 Task: Add Acure Ultra Hydrating Argan & Pumpkin Conditioner to the cart.
Action: Mouse moved to (266, 137)
Screenshot: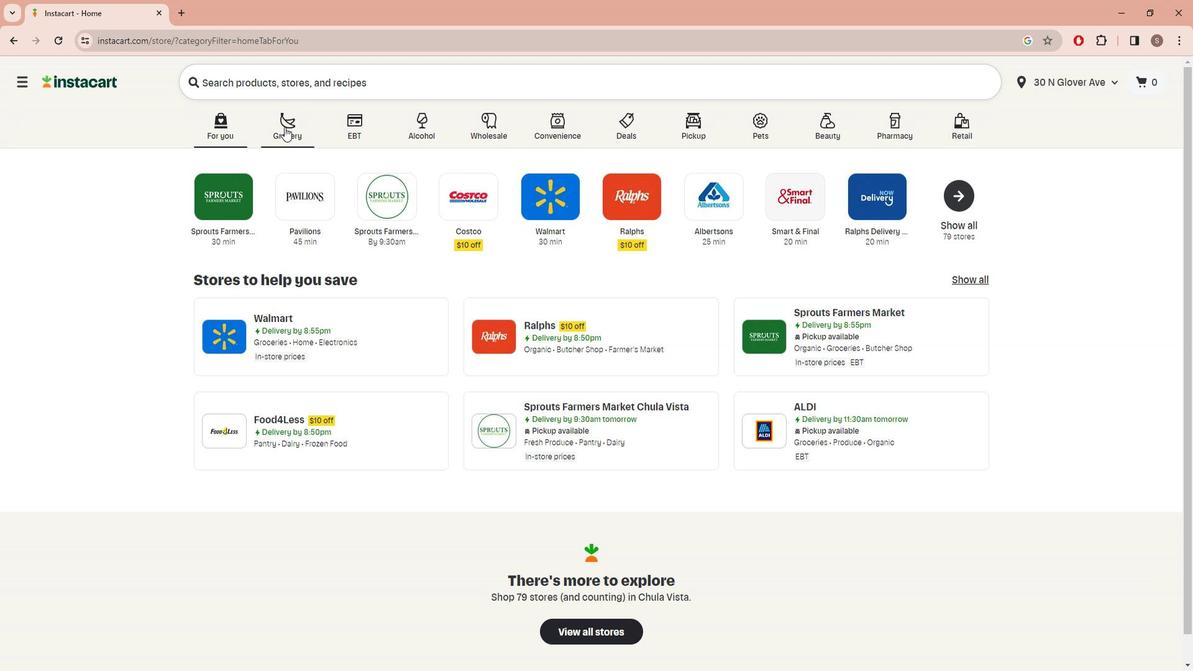 
Action: Mouse pressed left at (266, 137)
Screenshot: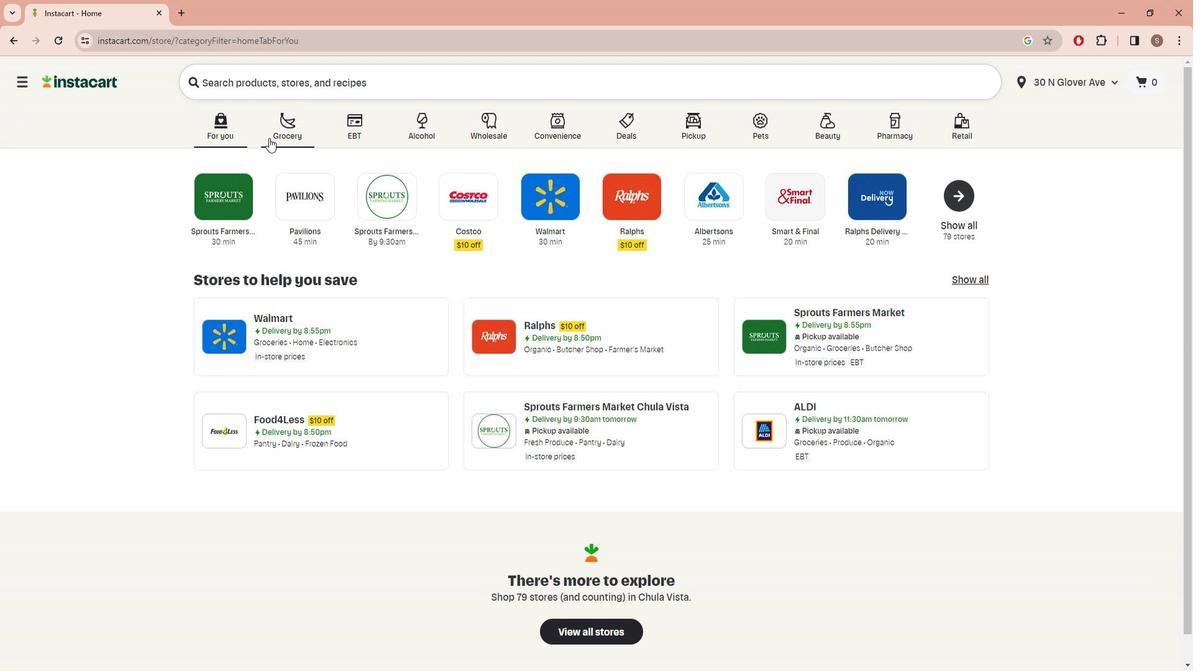 
Action: Mouse moved to (381, 379)
Screenshot: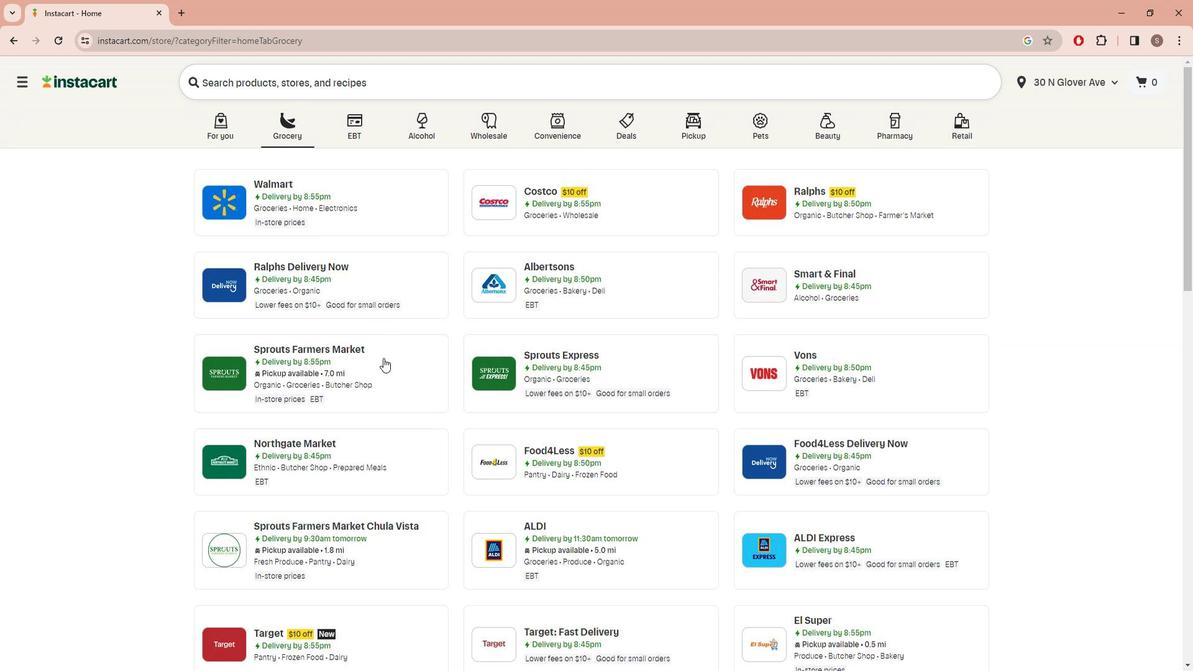 
Action: Mouse pressed left at (381, 379)
Screenshot: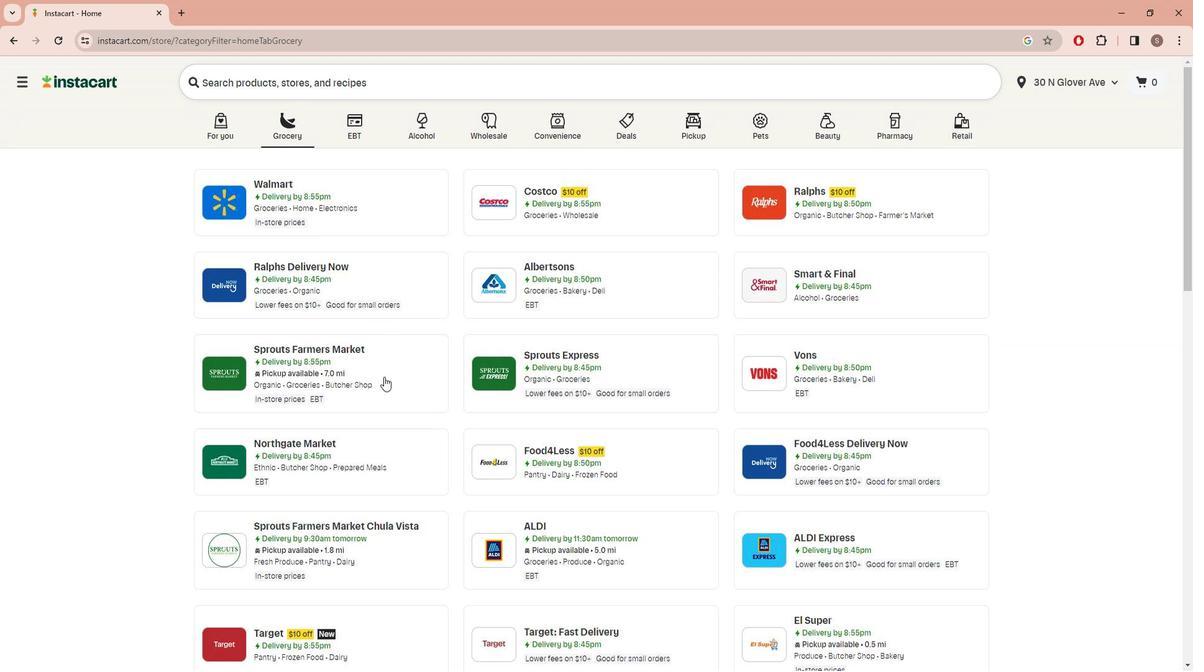 
Action: Mouse moved to (27, 388)
Screenshot: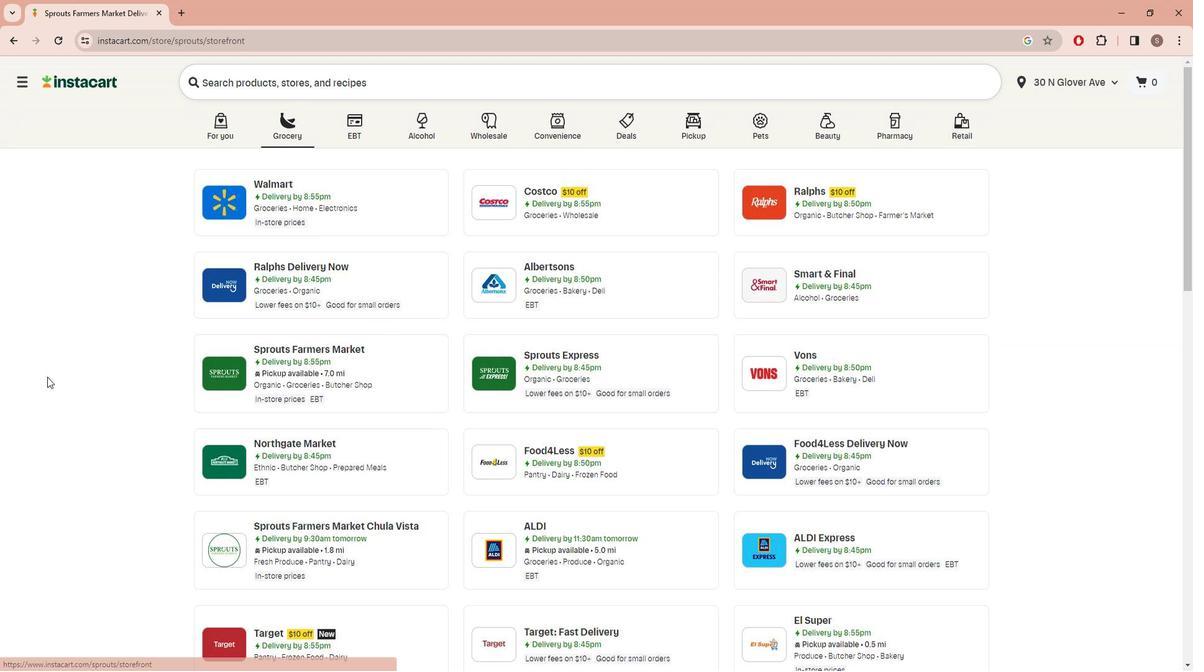 
Action: Mouse scrolled (27, 388) with delta (0, 0)
Screenshot: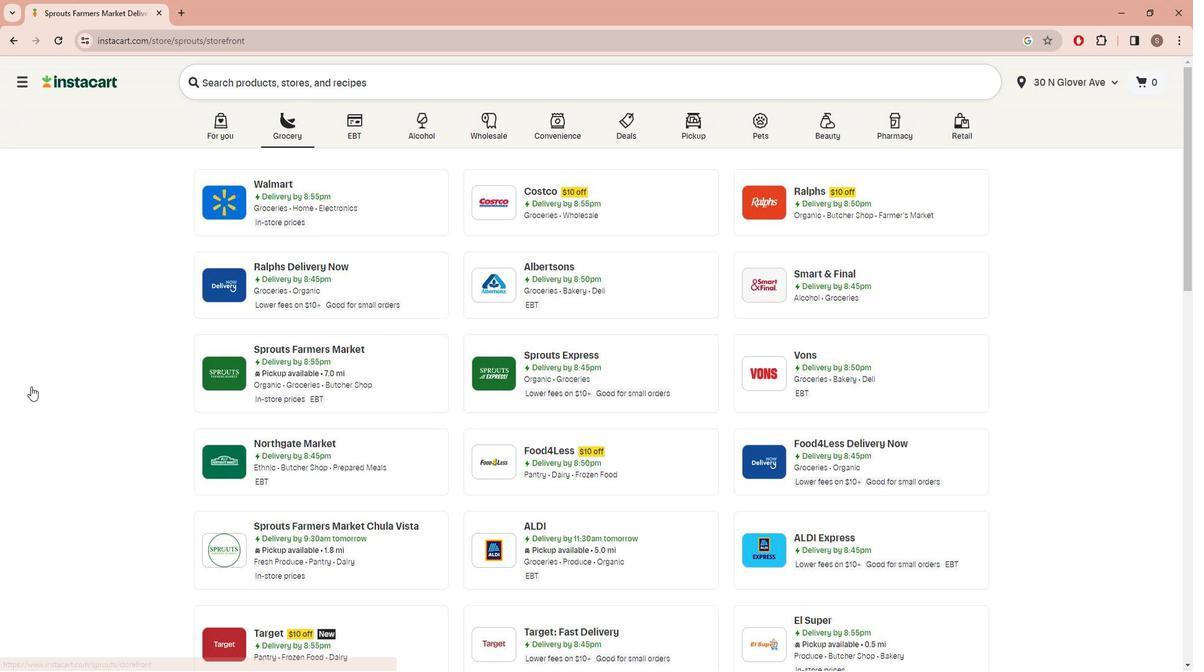 
Action: Mouse scrolled (27, 388) with delta (0, 0)
Screenshot: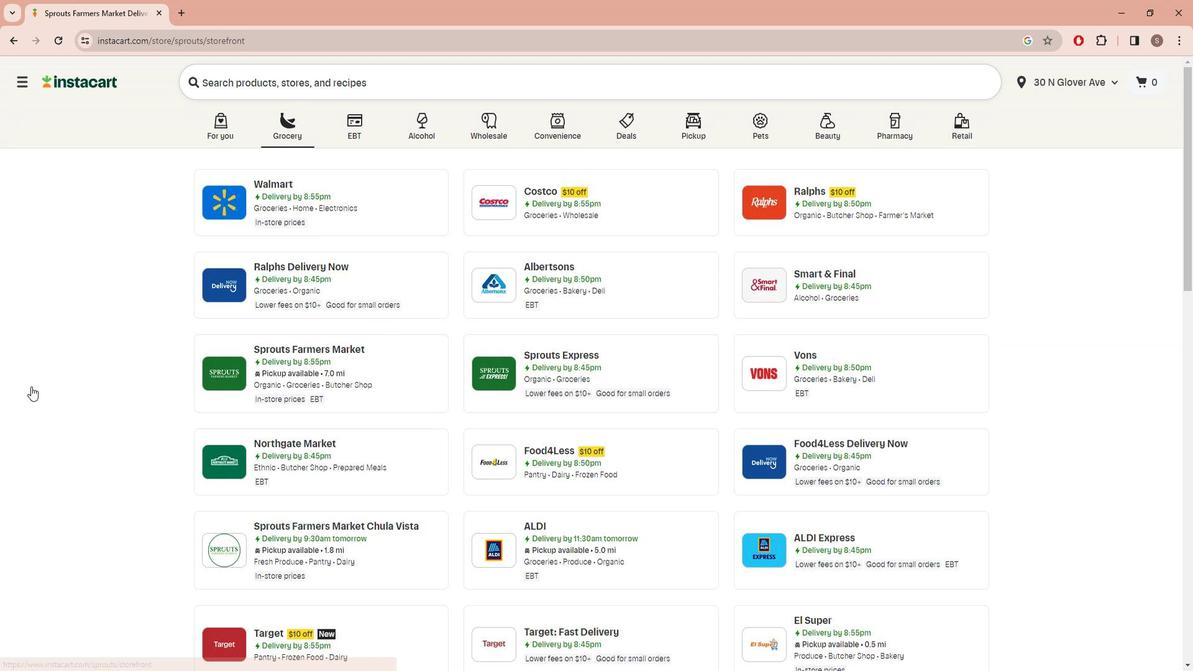 
Action: Mouse scrolled (27, 388) with delta (0, 0)
Screenshot: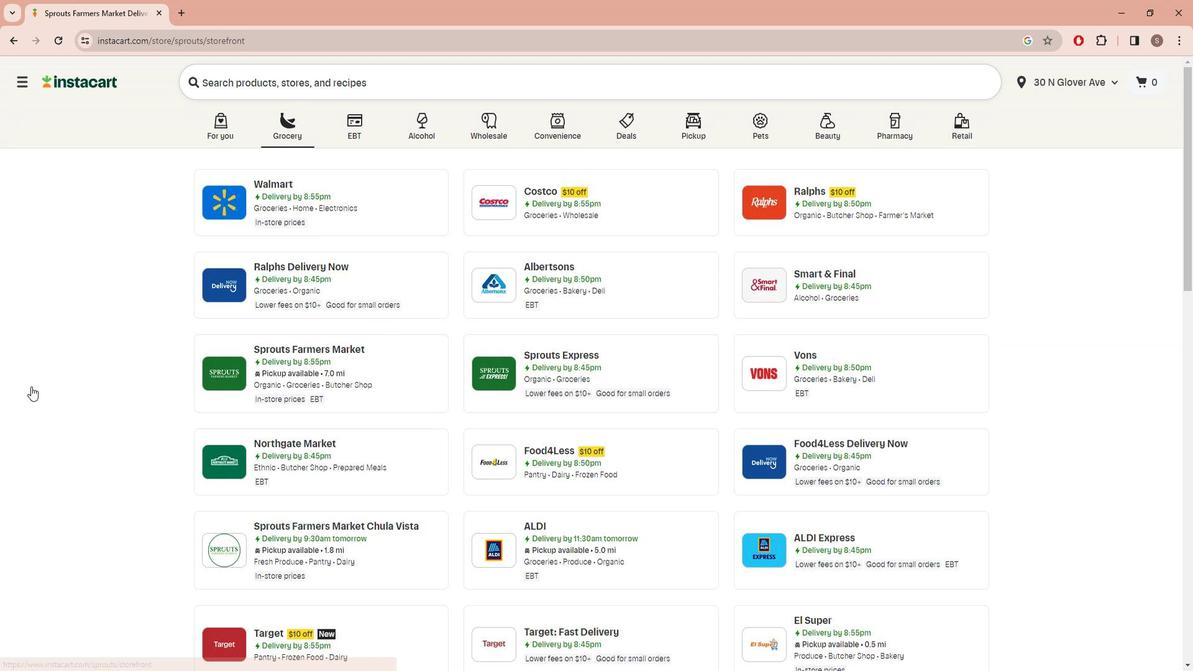 
Action: Mouse scrolled (27, 388) with delta (0, 0)
Screenshot: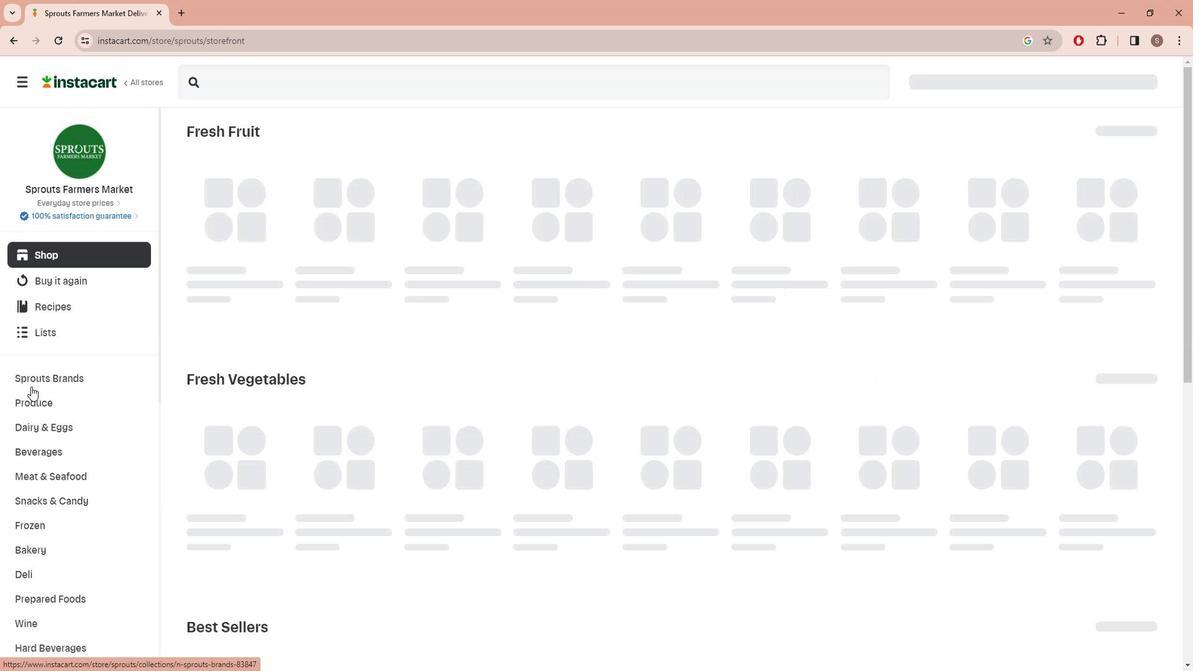 
Action: Mouse scrolled (27, 388) with delta (0, 0)
Screenshot: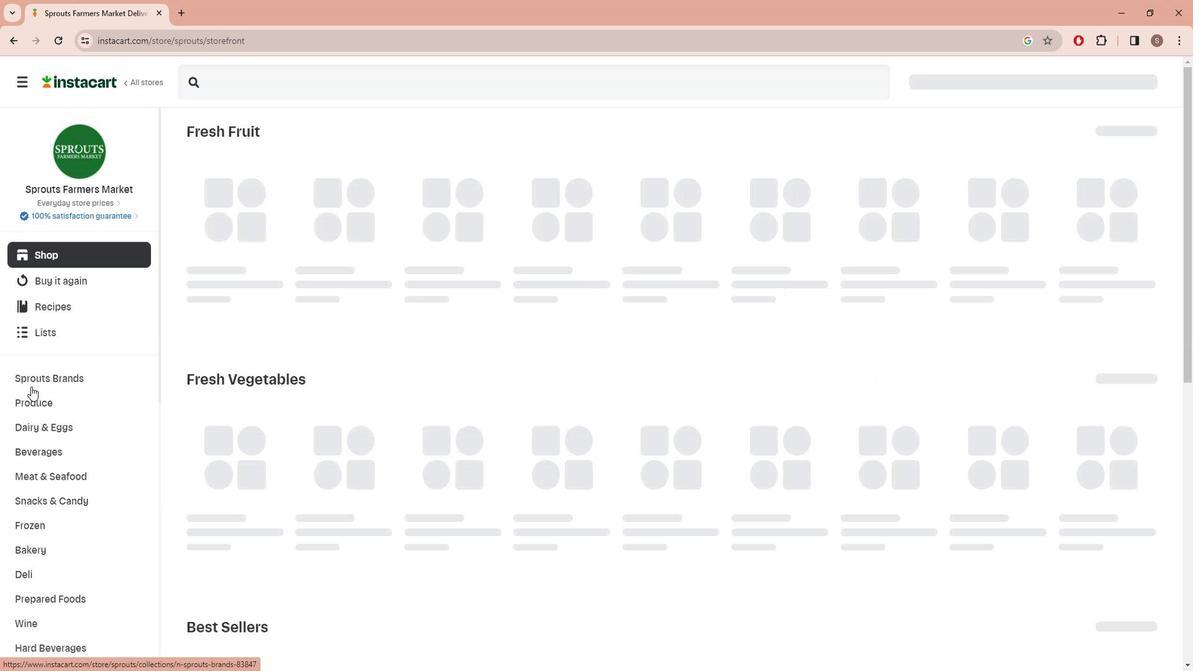 
Action: Mouse scrolled (27, 388) with delta (0, 0)
Screenshot: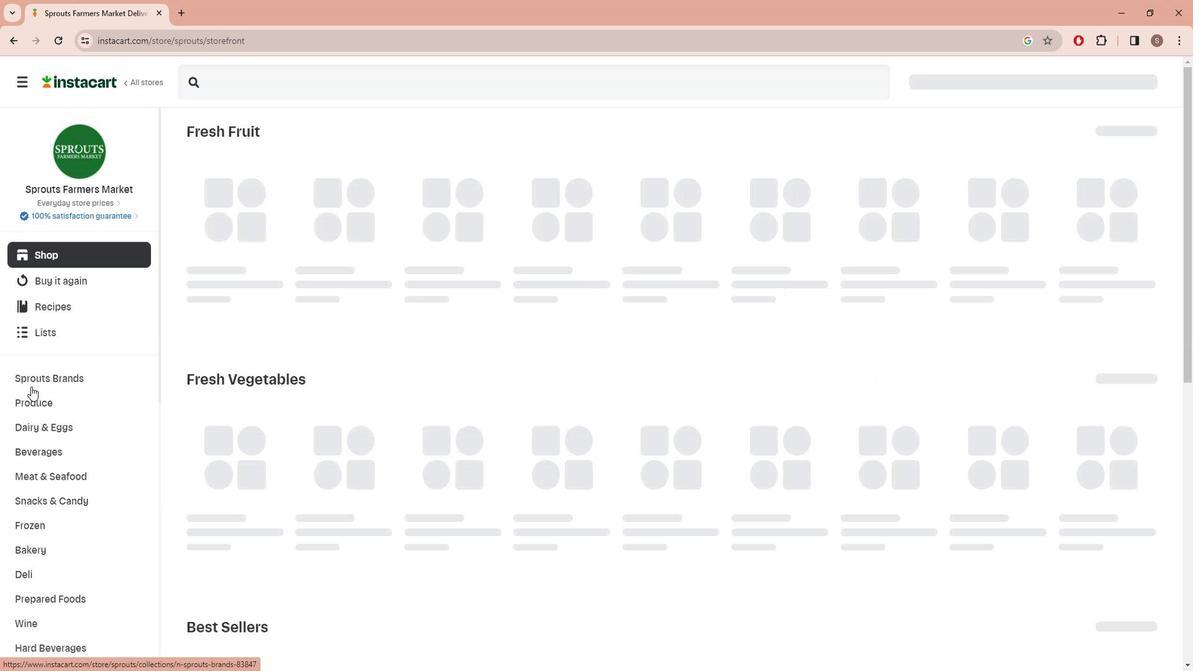 
Action: Mouse scrolled (27, 388) with delta (0, 0)
Screenshot: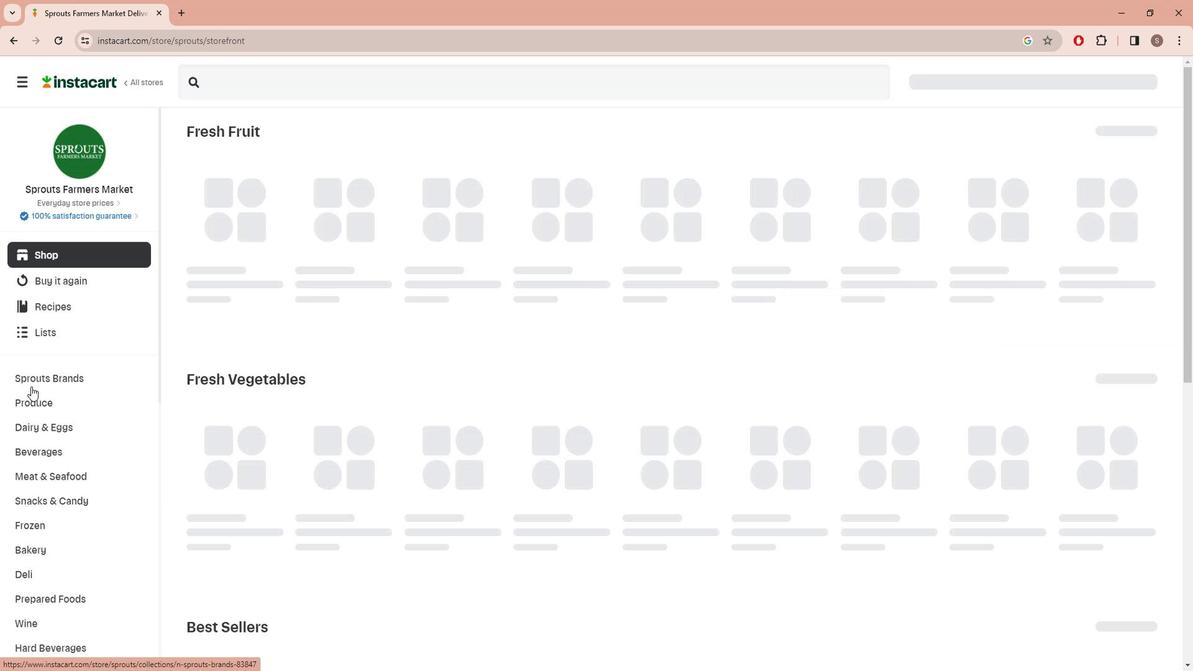 
Action: Mouse moved to (27, 388)
Screenshot: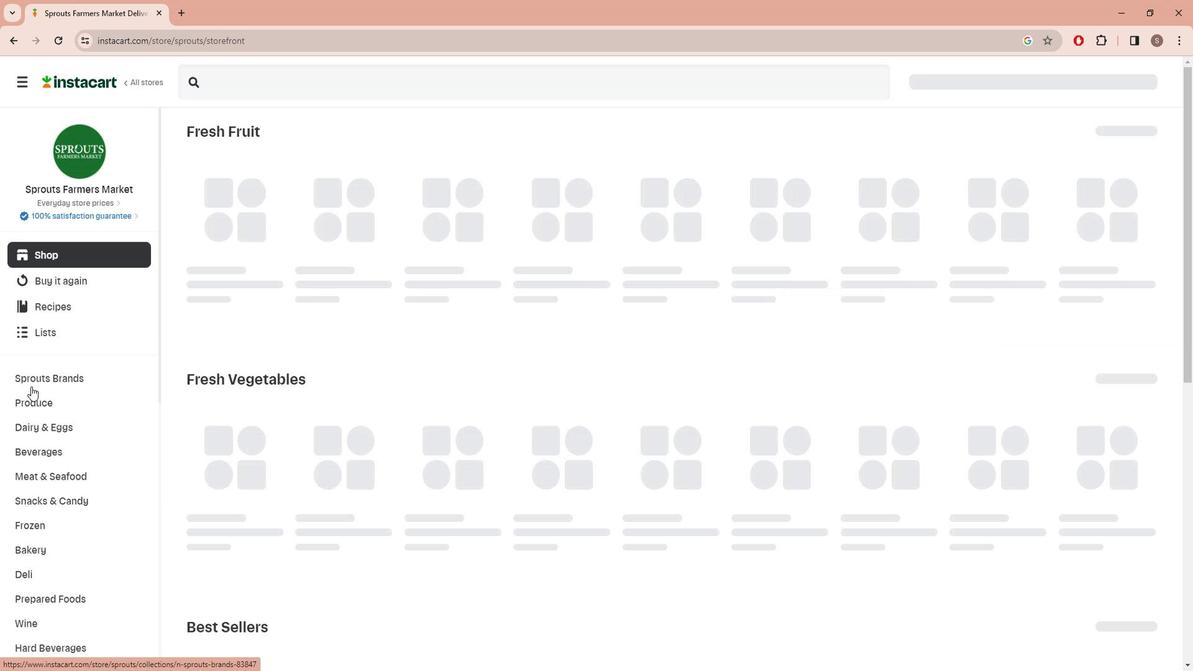
Action: Mouse scrolled (27, 388) with delta (0, 0)
Screenshot: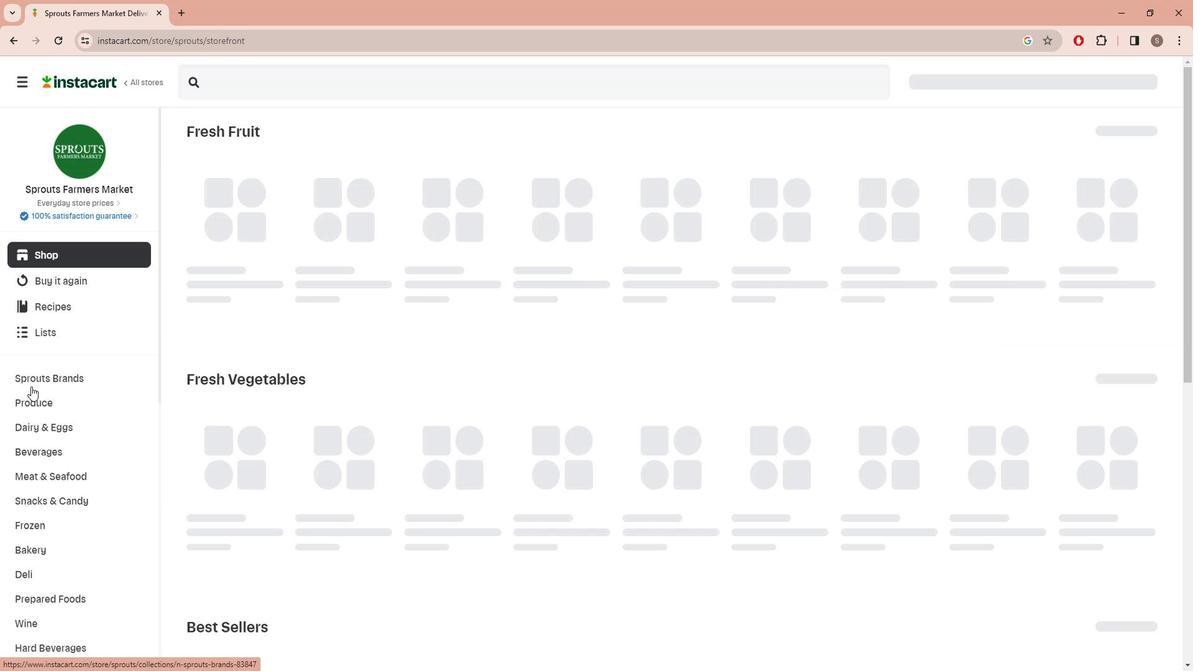 
Action: Mouse moved to (27, 389)
Screenshot: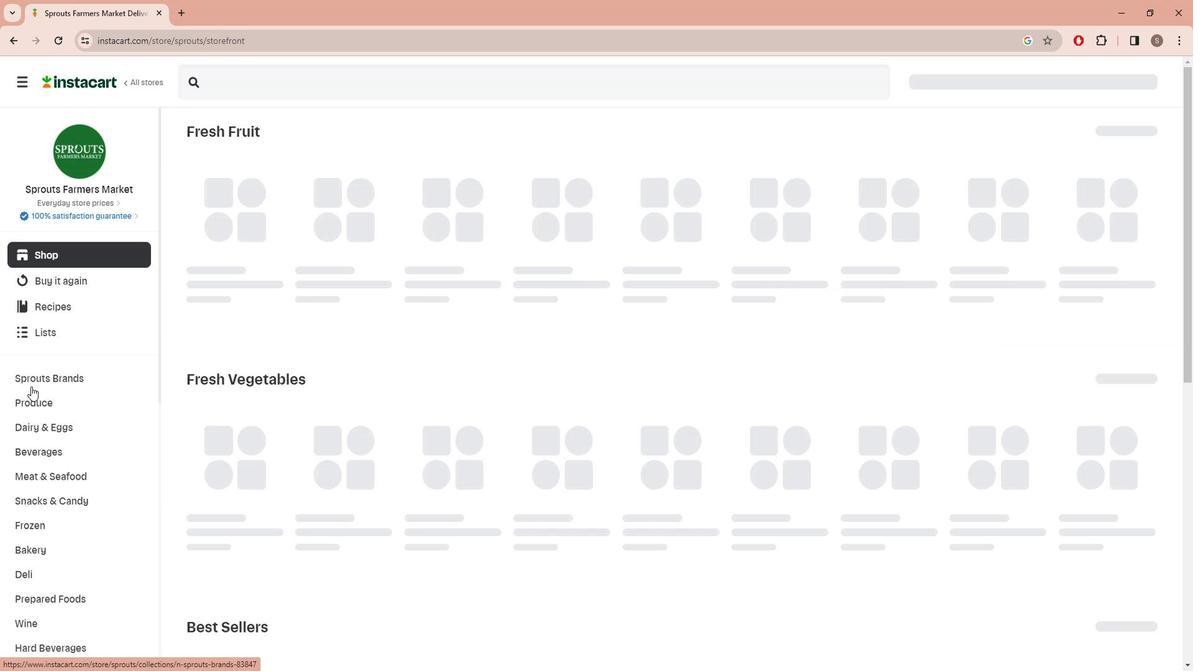 
Action: Mouse scrolled (27, 388) with delta (0, 0)
Screenshot: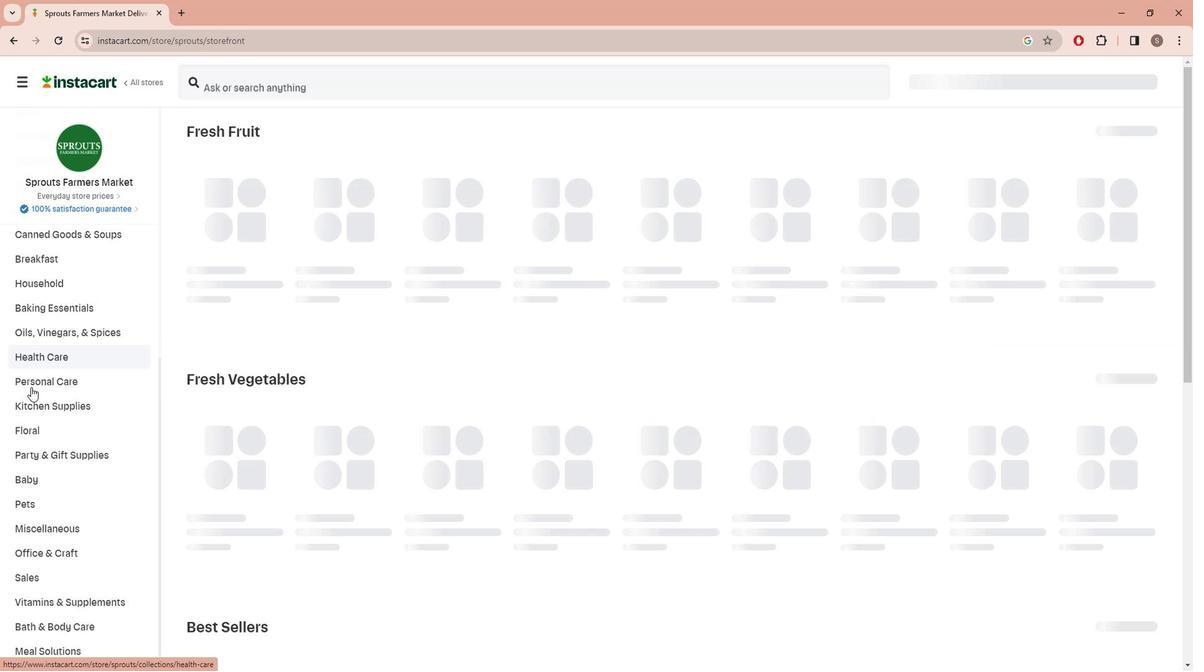 
Action: Mouse scrolled (27, 388) with delta (0, 0)
Screenshot: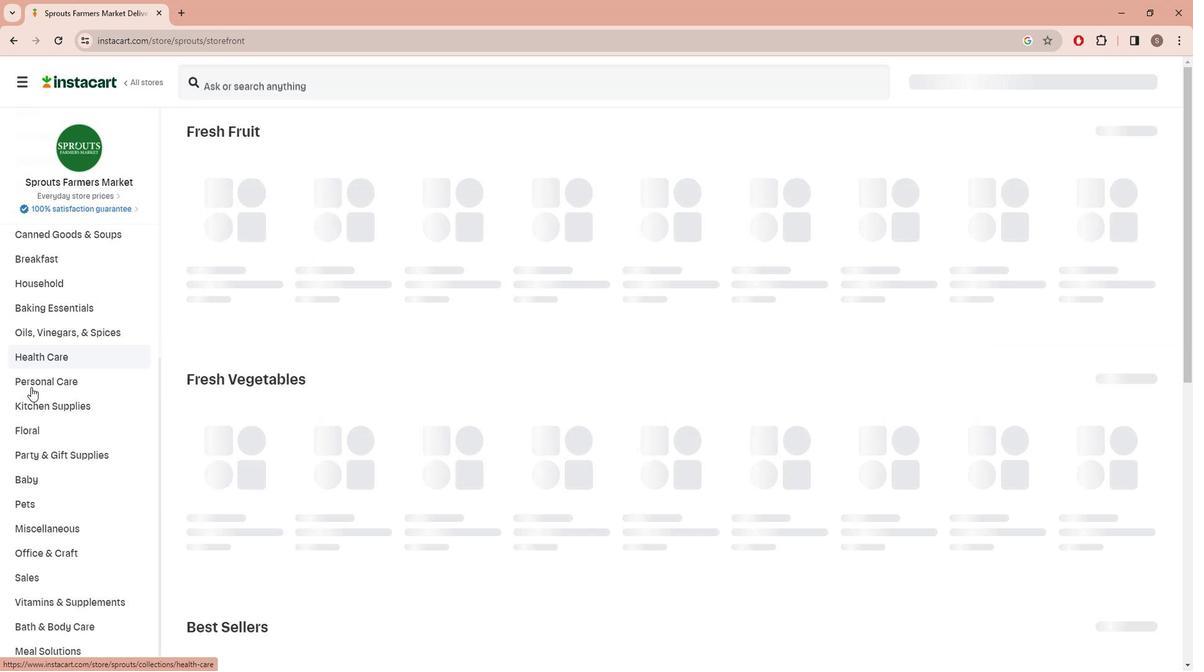 
Action: Mouse scrolled (27, 388) with delta (0, 0)
Screenshot: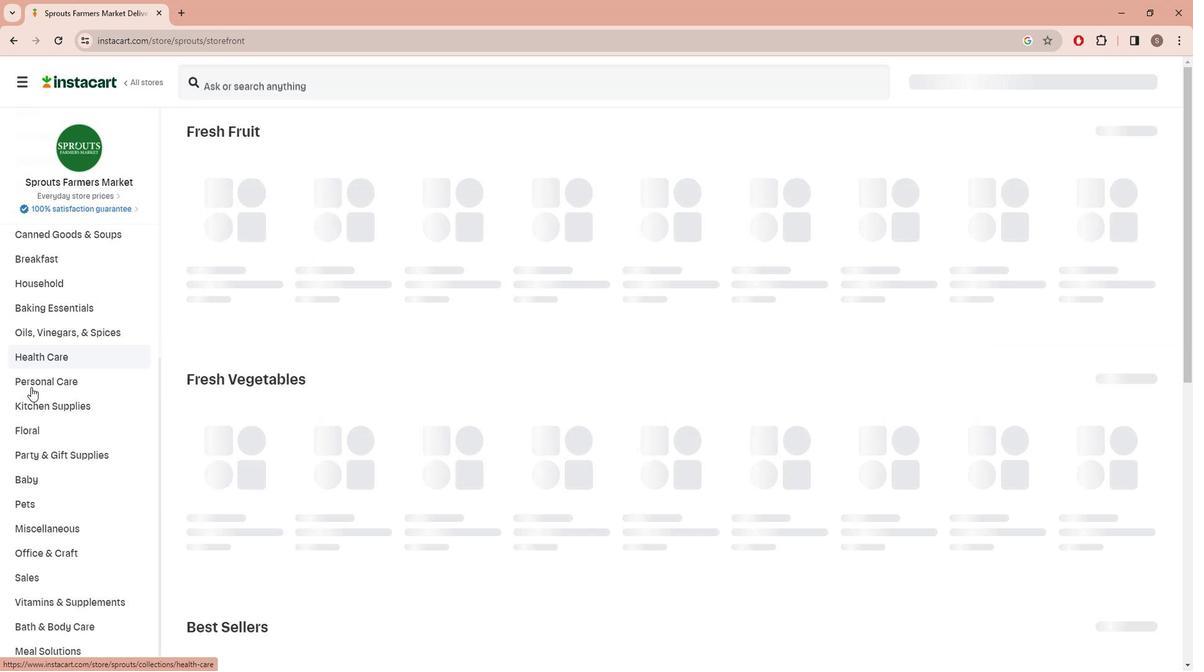 
Action: Mouse scrolled (27, 388) with delta (0, 0)
Screenshot: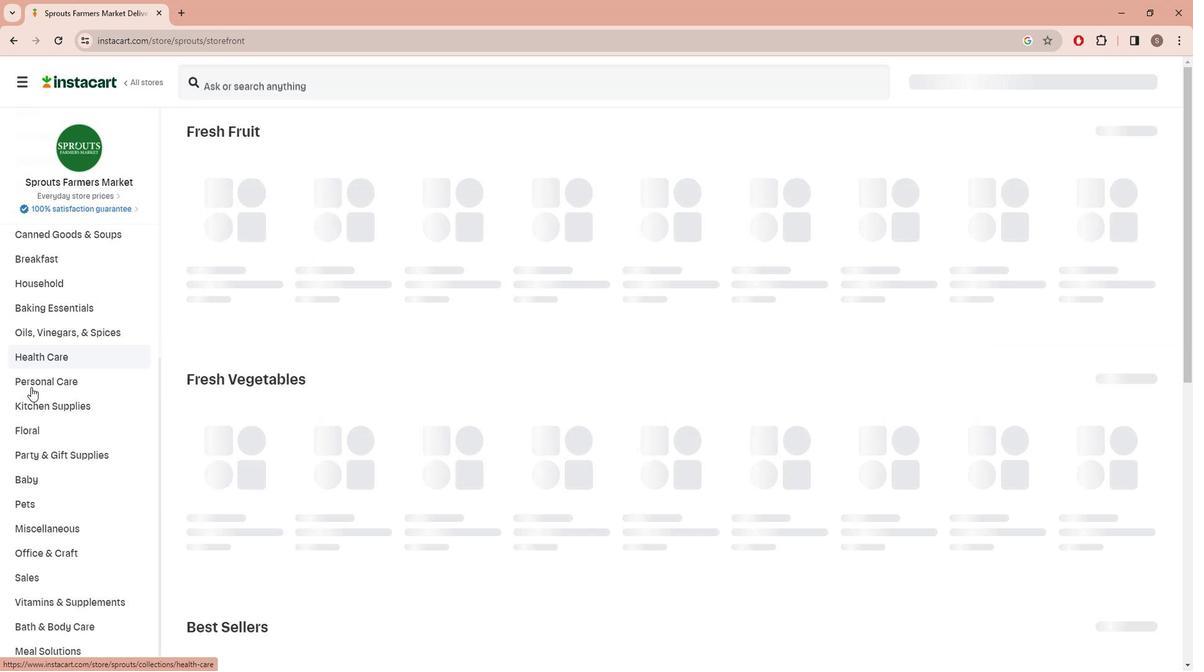 
Action: Mouse scrolled (27, 388) with delta (0, 0)
Screenshot: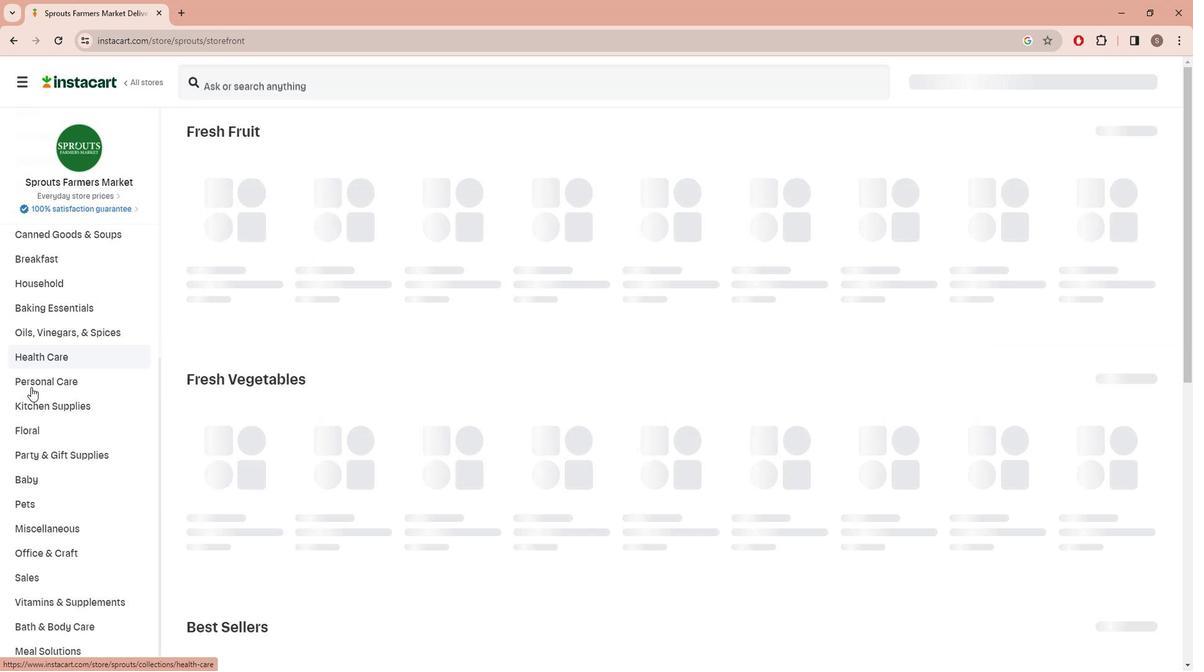 
Action: Mouse scrolled (27, 388) with delta (0, 0)
Screenshot: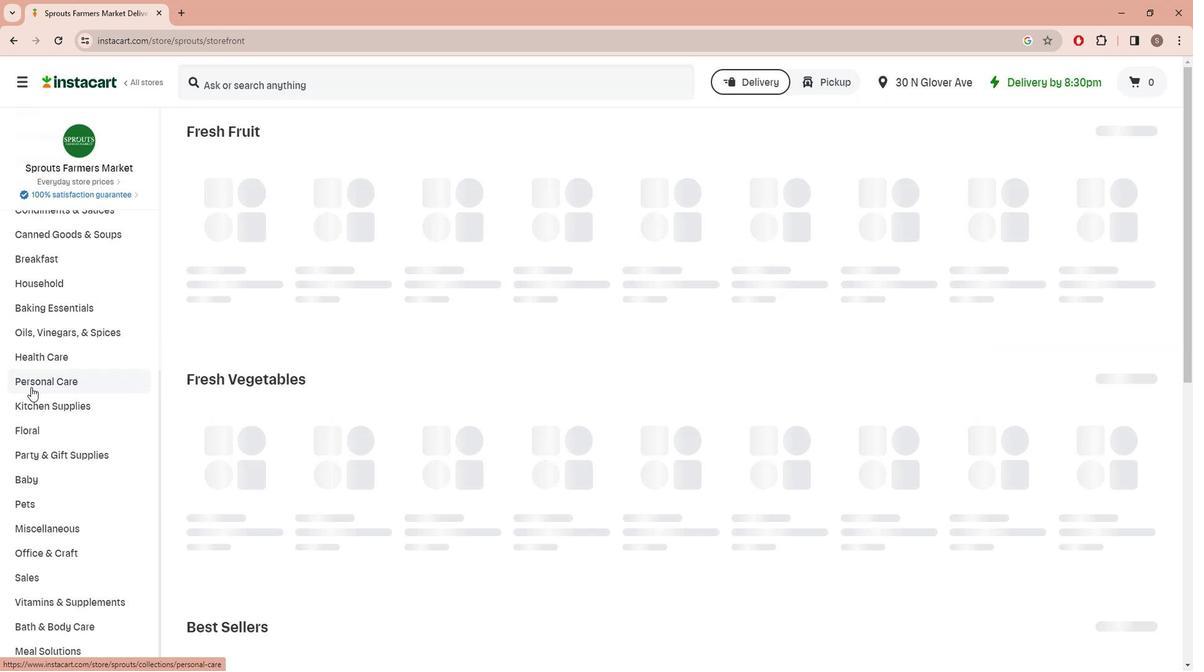 
Action: Mouse scrolled (27, 388) with delta (0, 0)
Screenshot: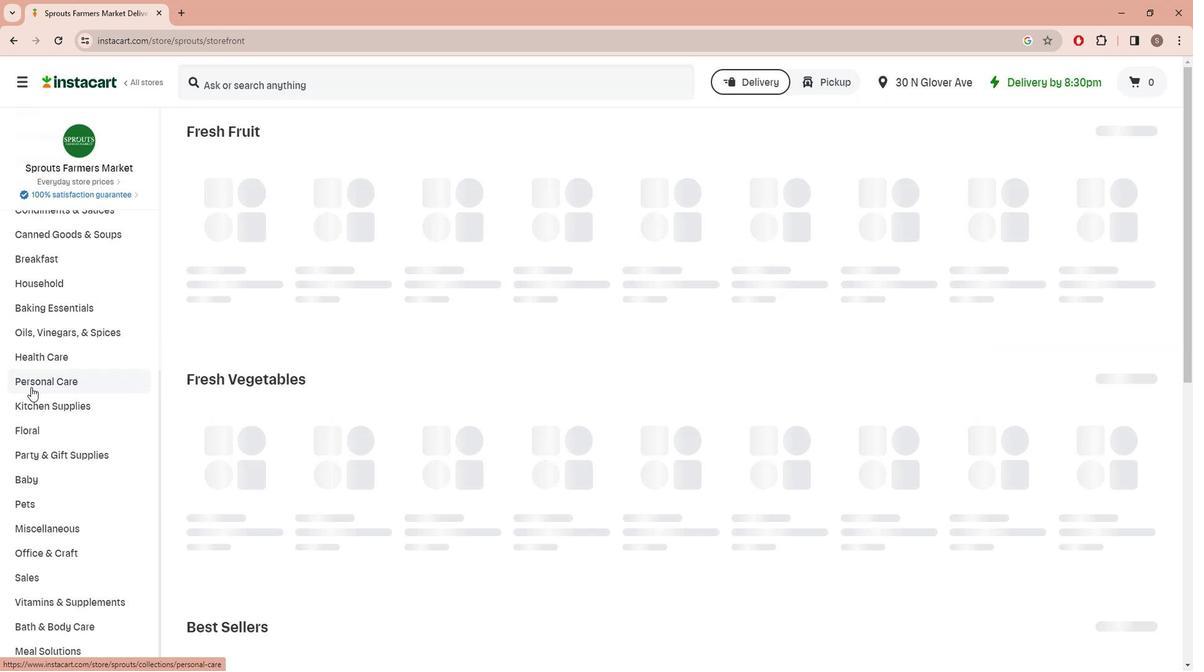 
Action: Mouse pressed left at (27, 389)
Screenshot: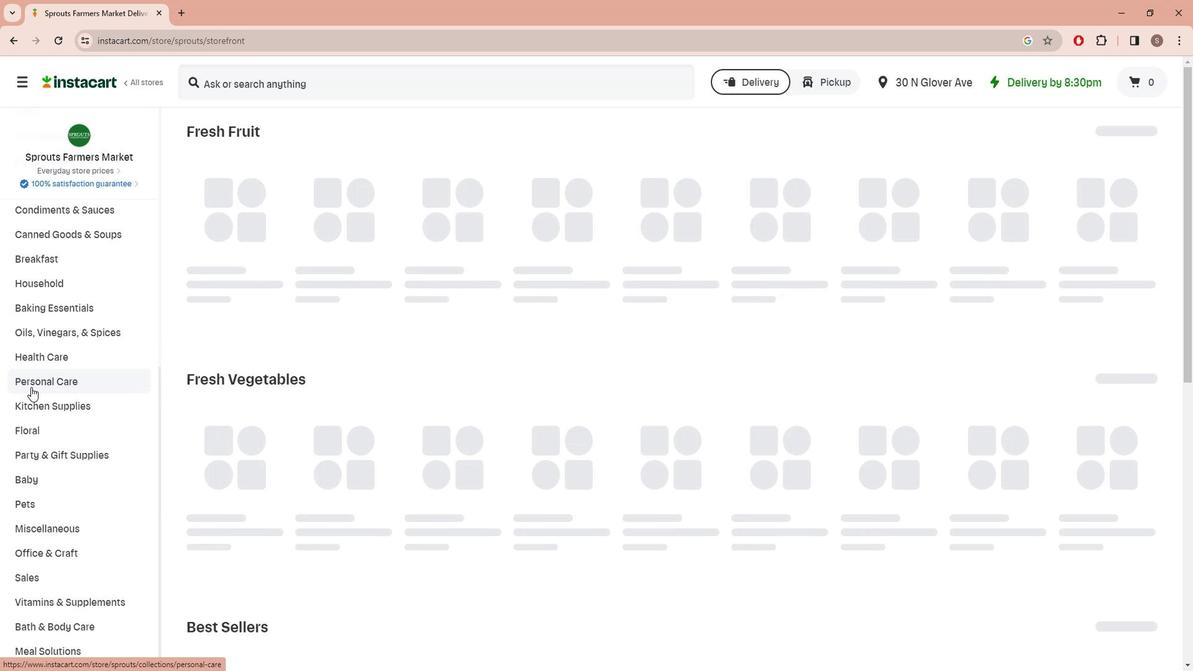 
Action: Mouse moved to (787, 166)
Screenshot: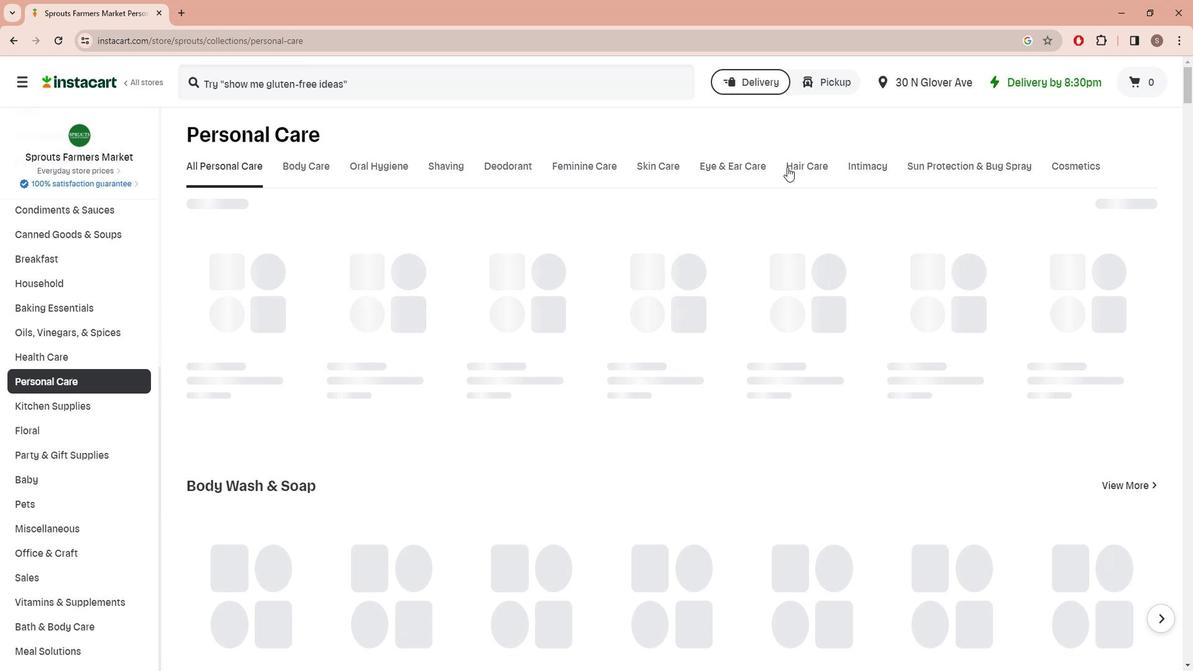 
Action: Mouse pressed left at (787, 166)
Screenshot: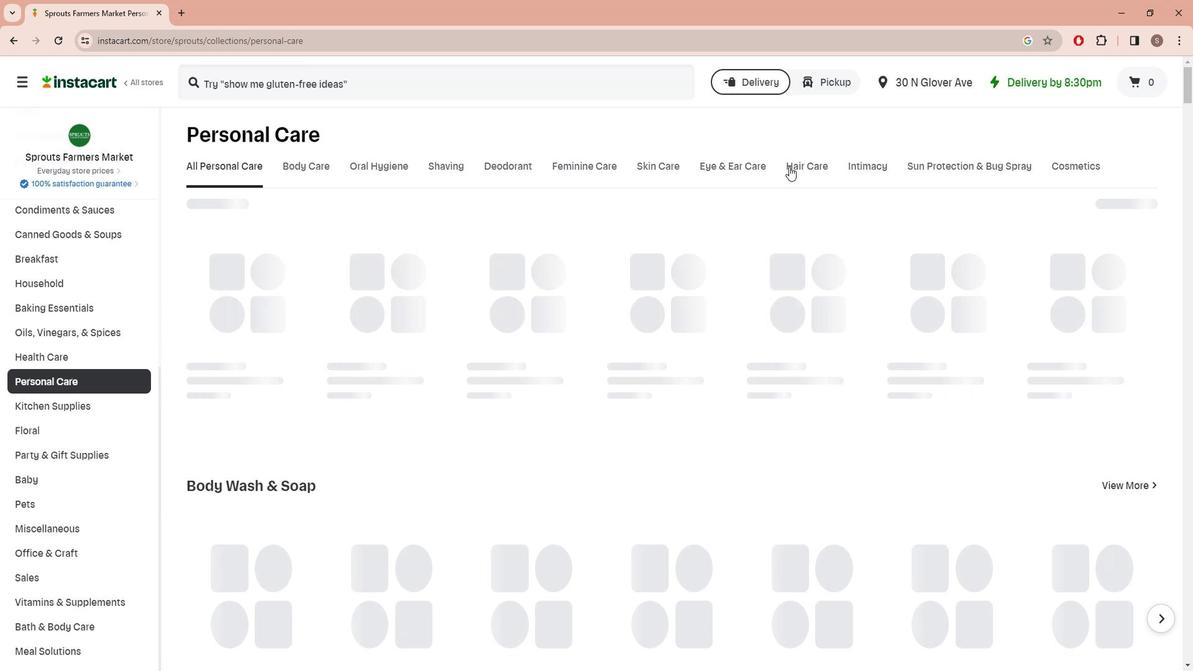 
Action: Mouse moved to (485, 217)
Screenshot: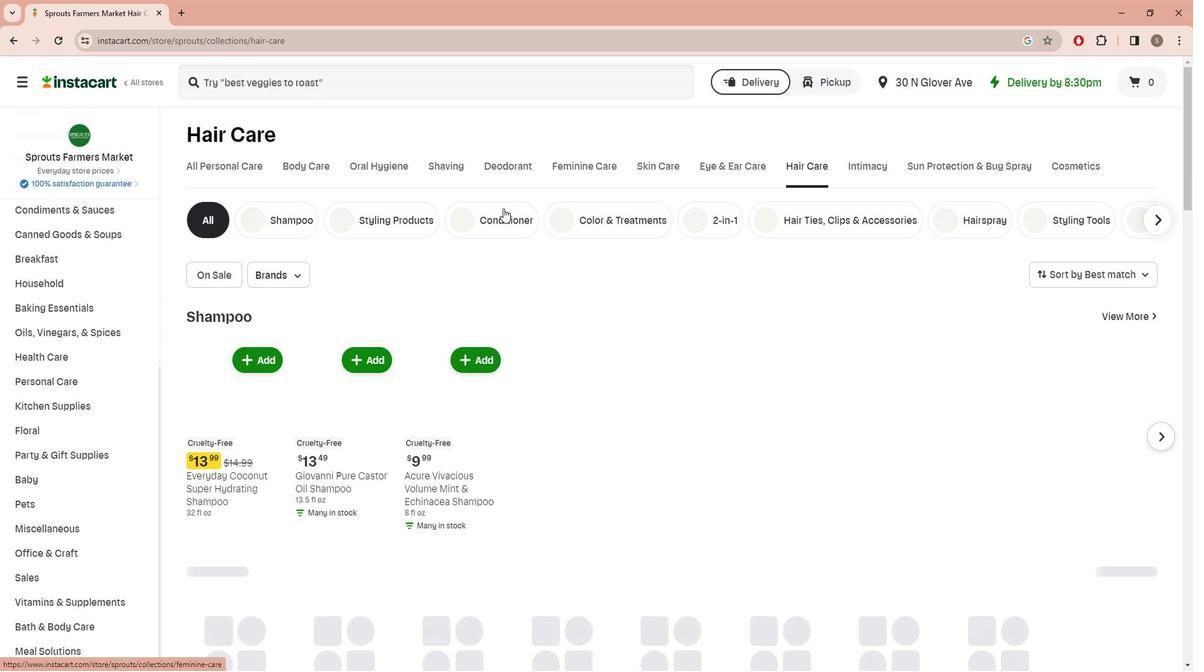 
Action: Mouse pressed left at (485, 217)
Screenshot: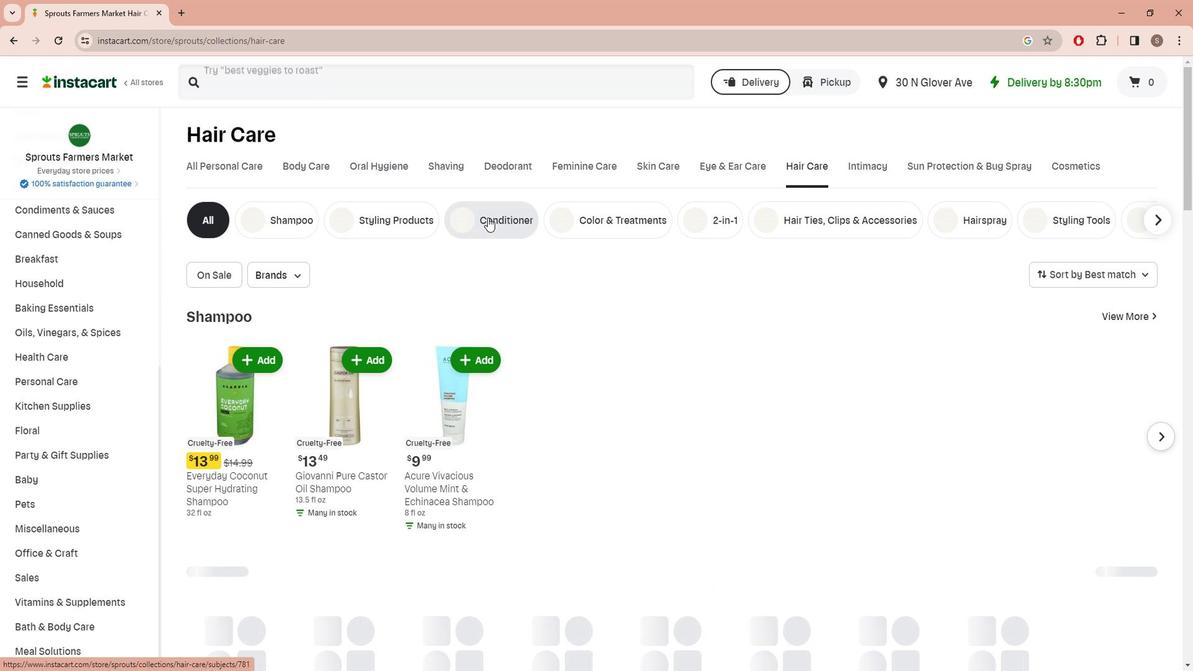 
Action: Mouse moved to (300, 72)
Screenshot: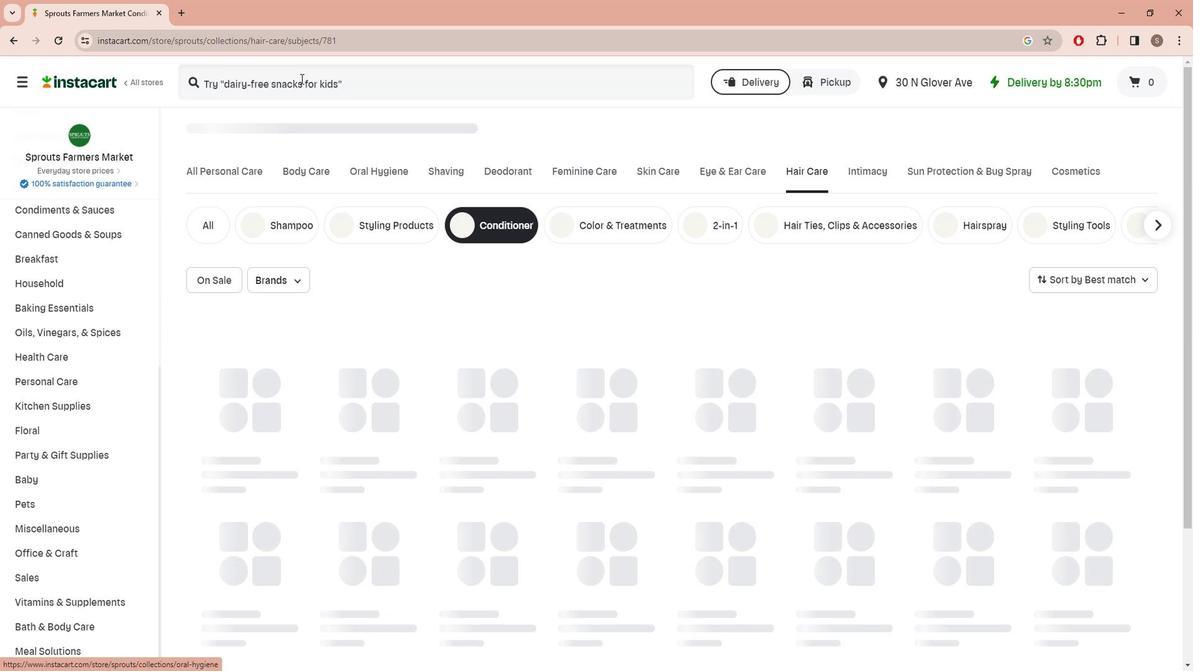 
Action: Mouse pressed left at (300, 72)
Screenshot: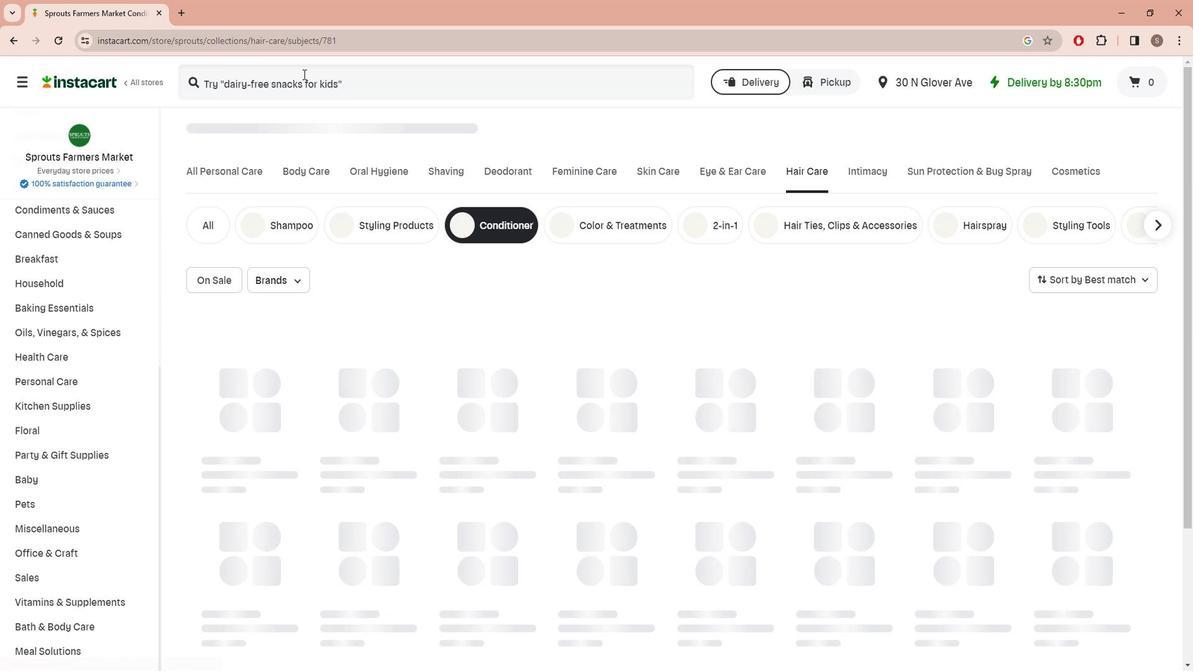 
Action: Mouse moved to (300, 72)
Screenshot: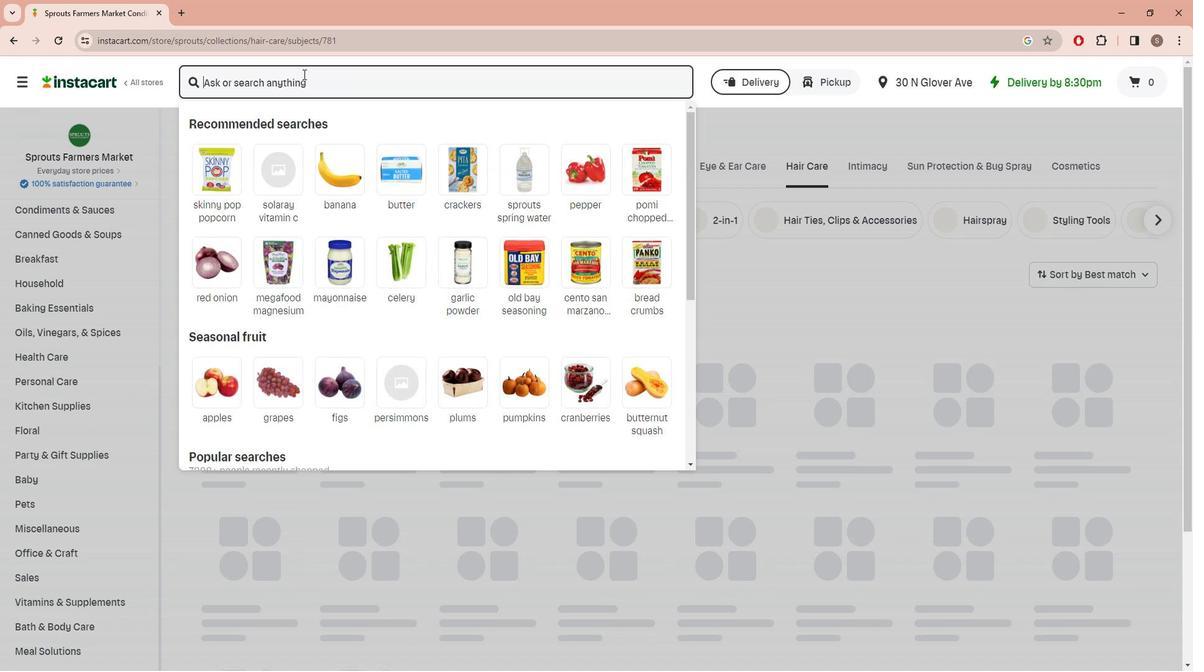 
Action: Key pressed <Key.shift>Acure<Key.space><Key.shift><Key.shift><Key.shift><Key.shift>Ultra<Key.space><Key.shift><Key.shift><Key.shift><Key.shift><Key.shift><Key.shift><Key.shift><Key.shift><Key.shift><Key.shift><Key.shift><Key.shift><Key.shift>Hu<Key.backspace>ydrating<Key.space><Key.shift>Argan<Key.space><Key.shift>&<Key.space><Key.shift>Pumpkin<Key.space><Key.shift><Key.shift><Key.shift>Conditioner<Key.enter>
Screenshot: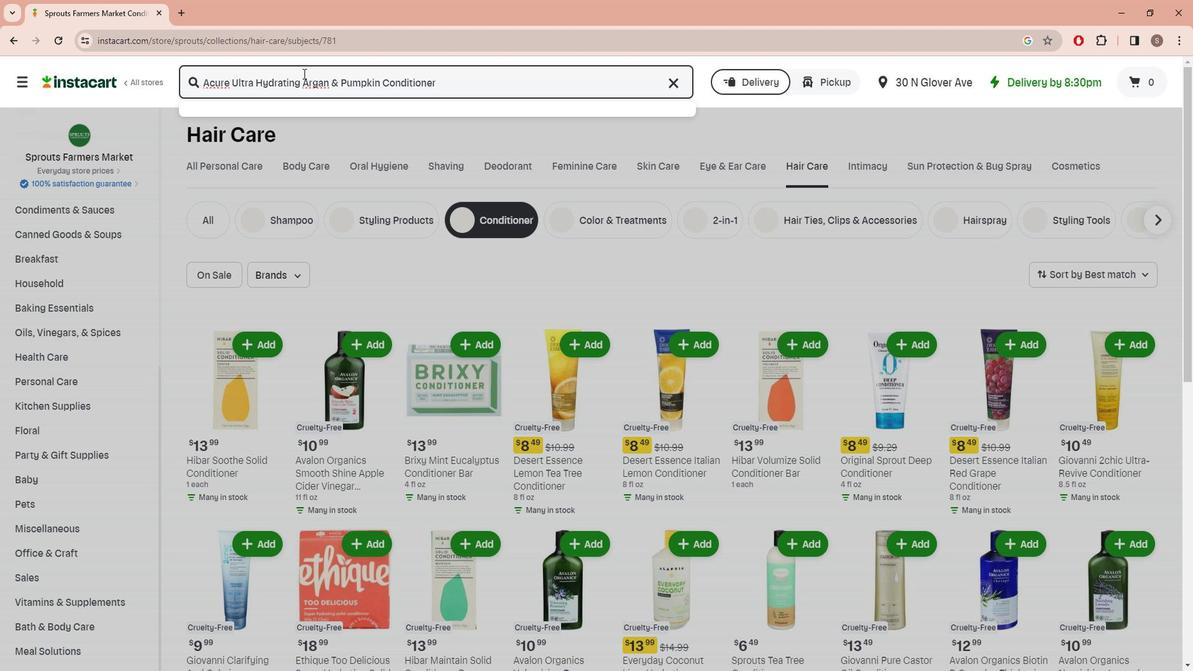 
Action: Mouse moved to (341, 214)
Screenshot: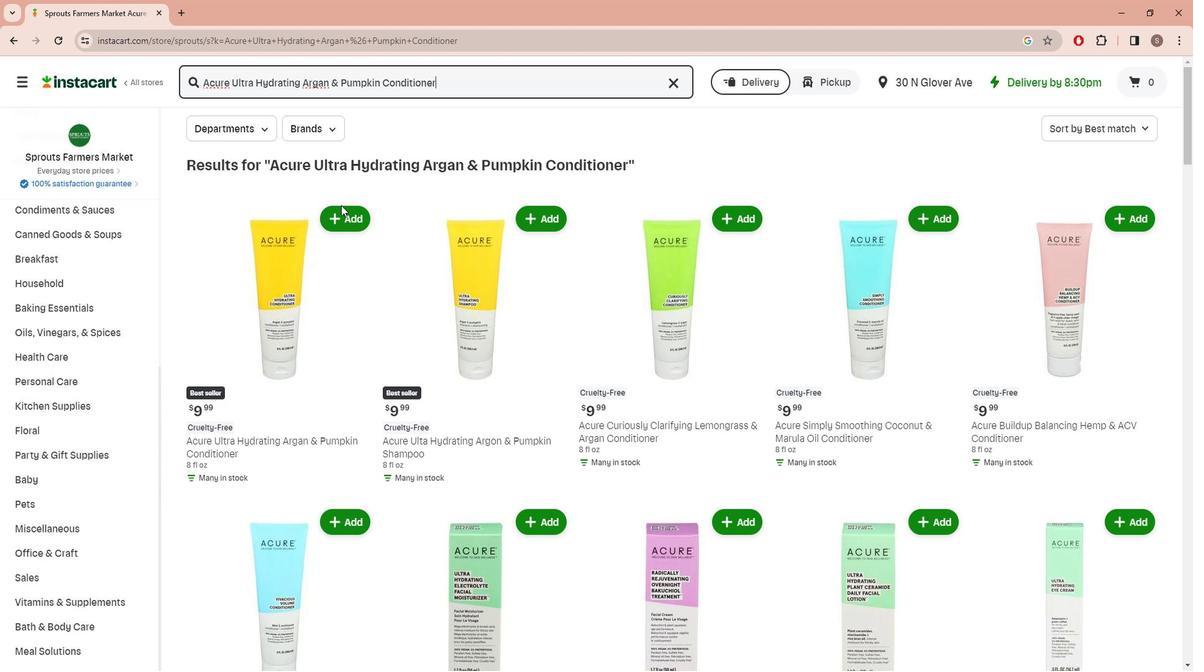 
Action: Mouse pressed left at (341, 214)
Screenshot: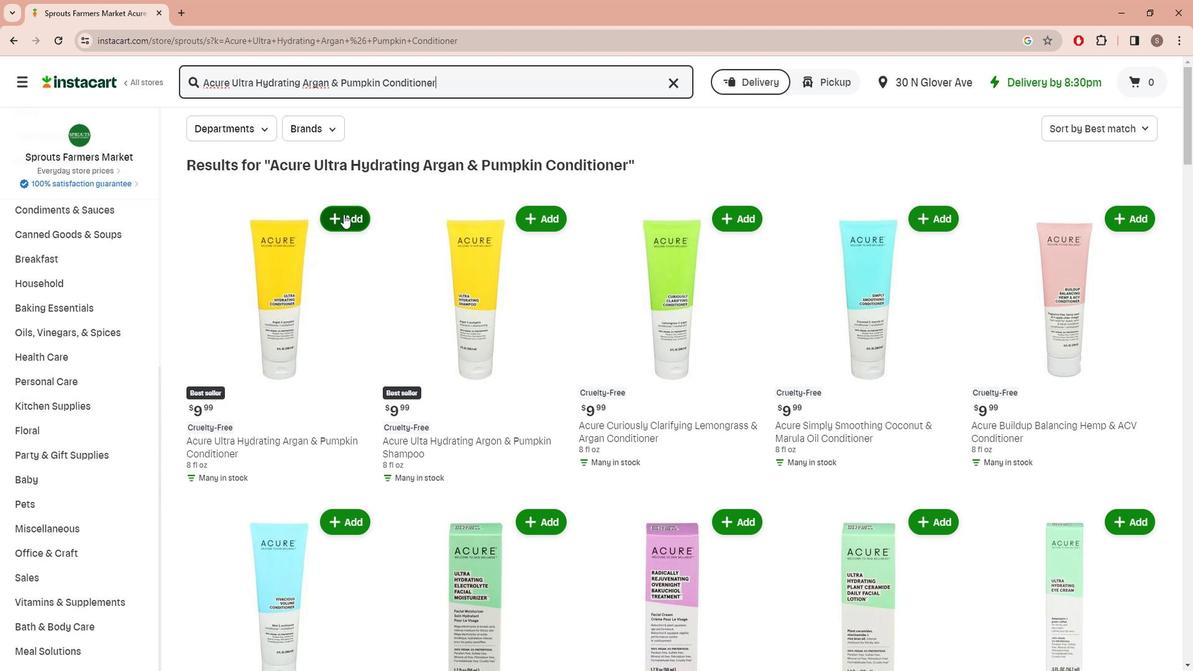 
Action: Mouse moved to (346, 274)
Screenshot: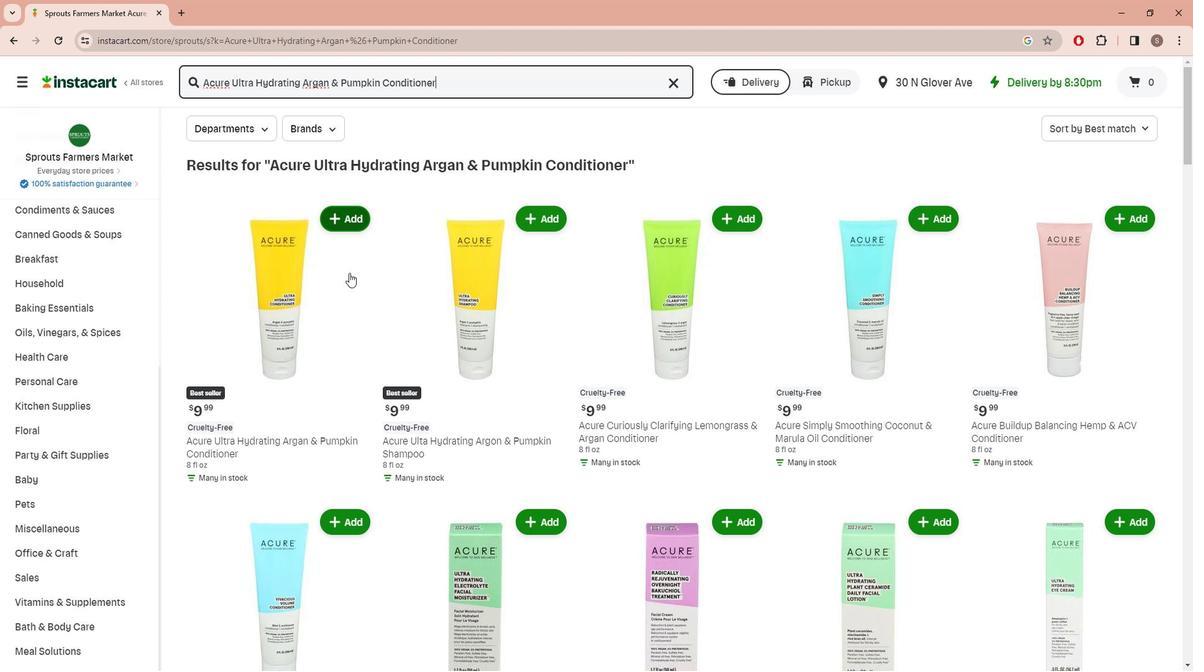 
